Task: Look for products in the category "Prenatal Vitamins" from New Chapter only.
Action: Mouse moved to (287, 133)
Screenshot: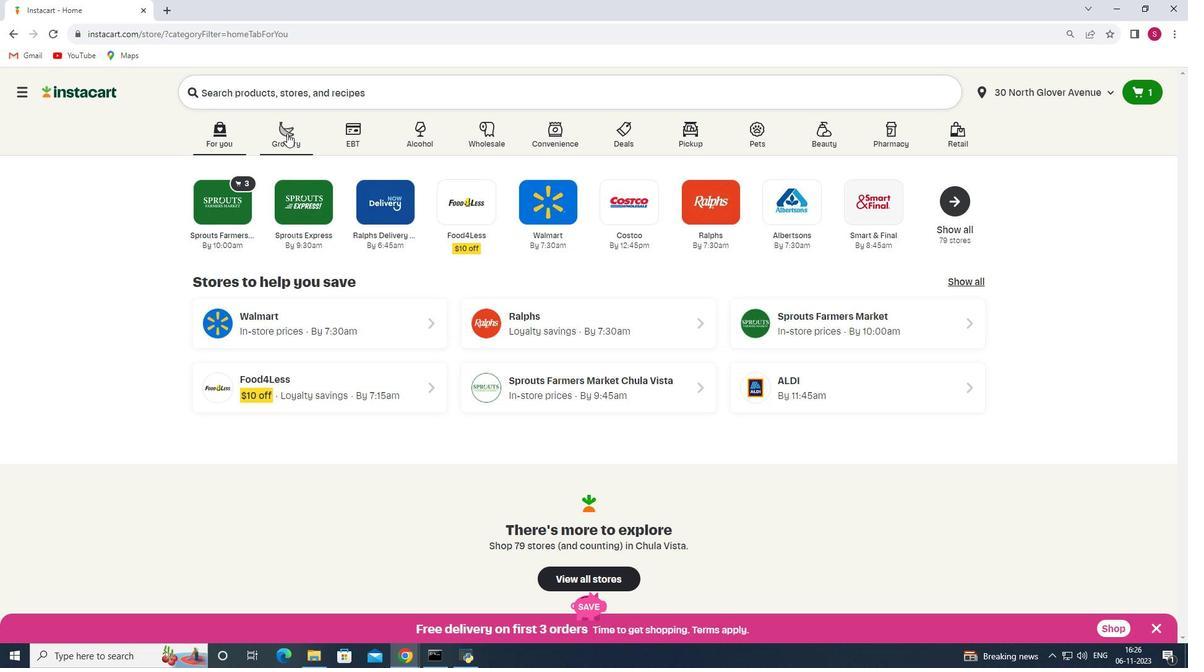 
Action: Mouse pressed left at (287, 133)
Screenshot: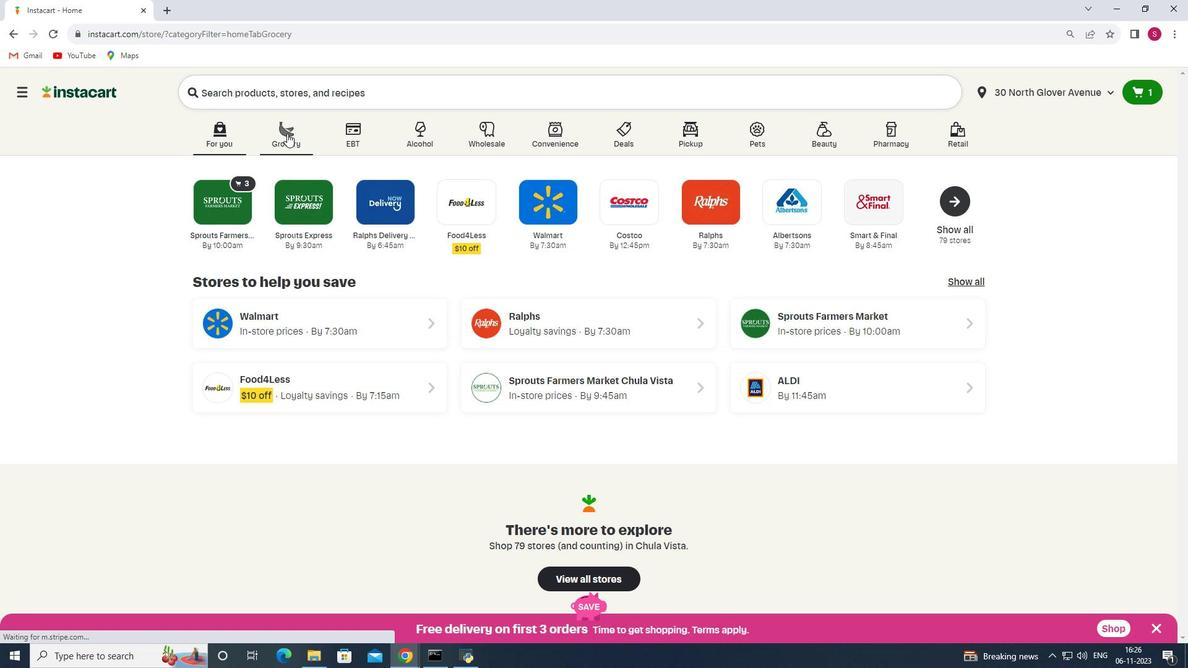 
Action: Mouse moved to (299, 339)
Screenshot: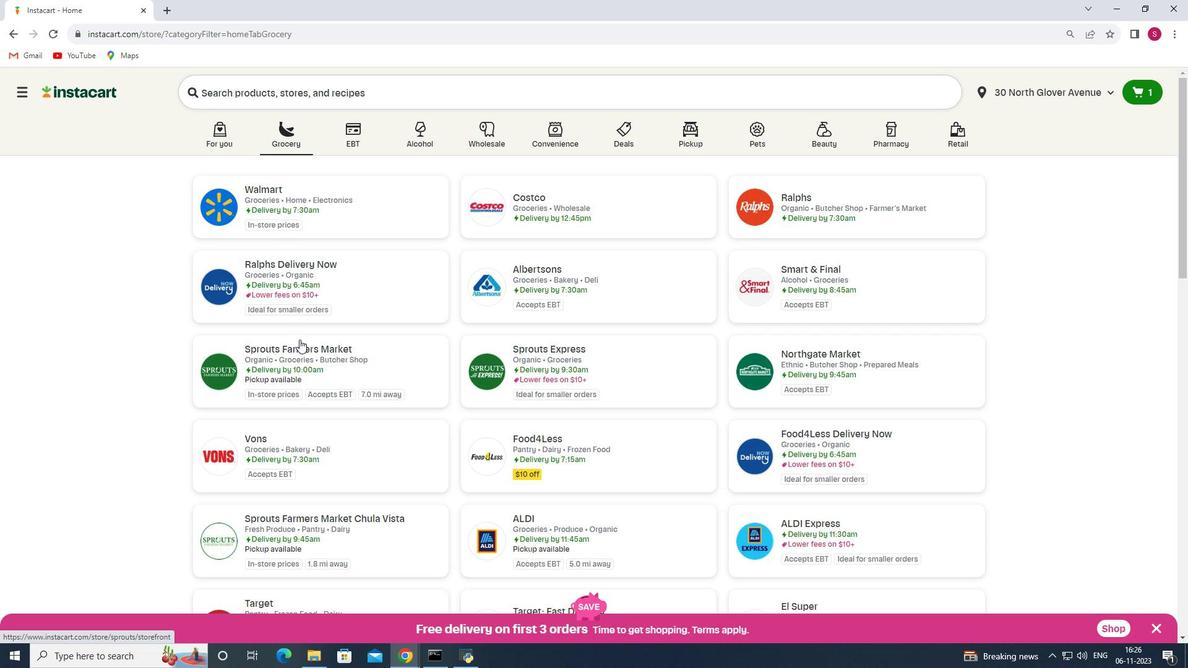 
Action: Mouse pressed left at (299, 339)
Screenshot: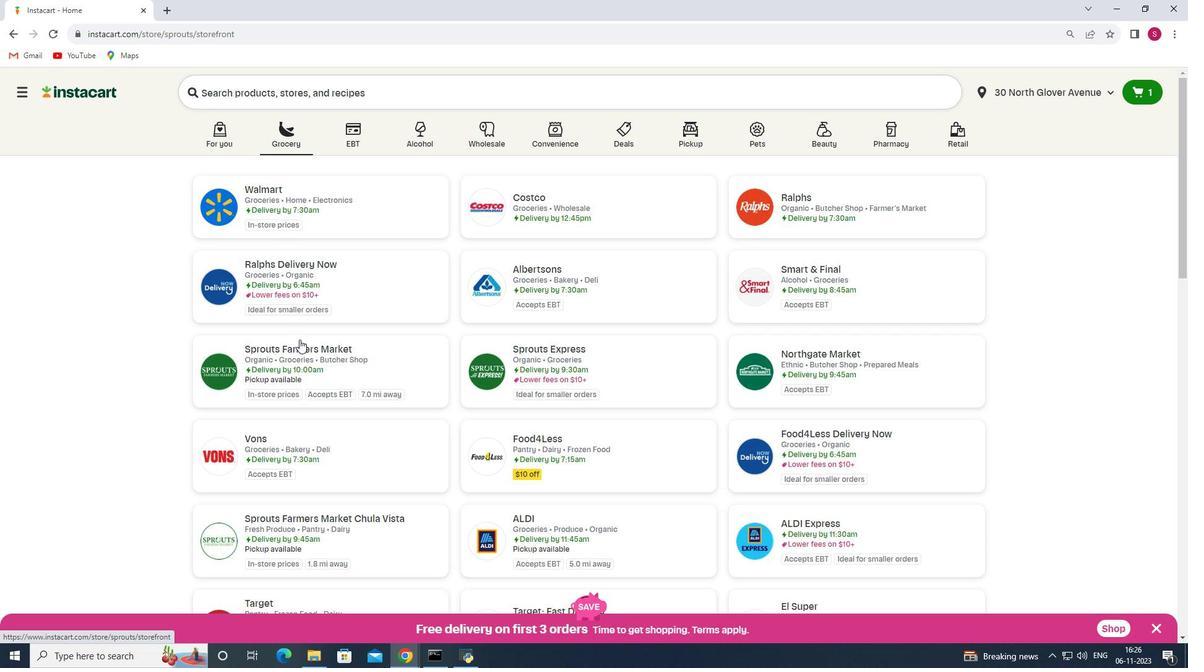 
Action: Mouse moved to (62, 388)
Screenshot: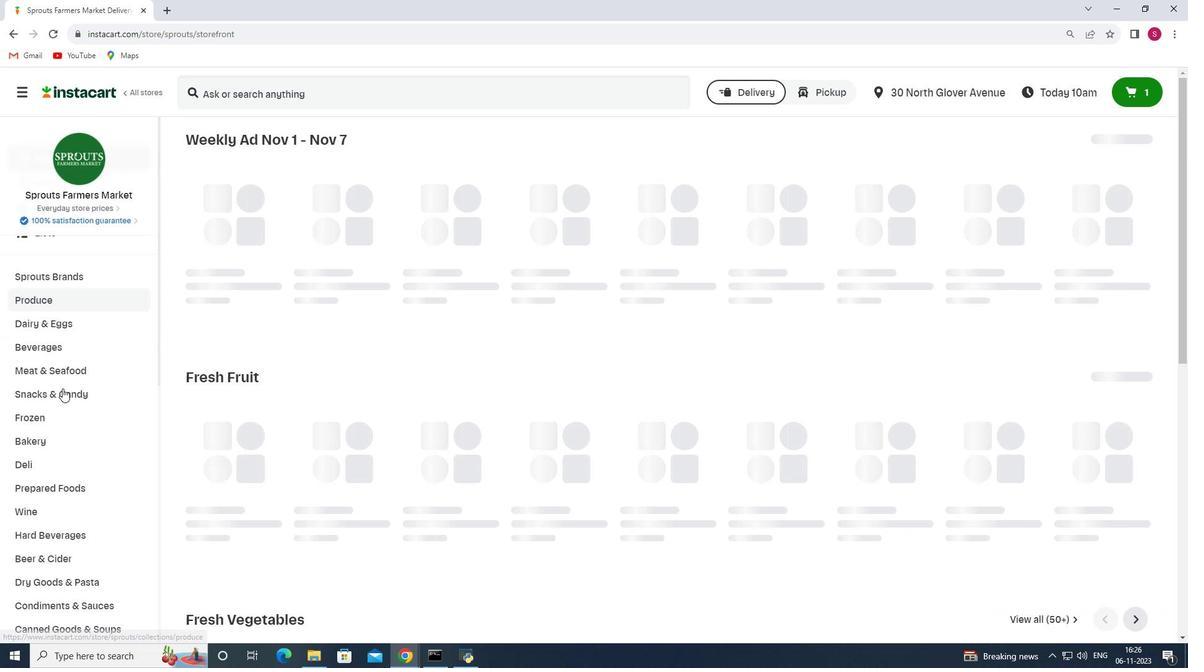 
Action: Mouse scrolled (62, 388) with delta (0, 0)
Screenshot: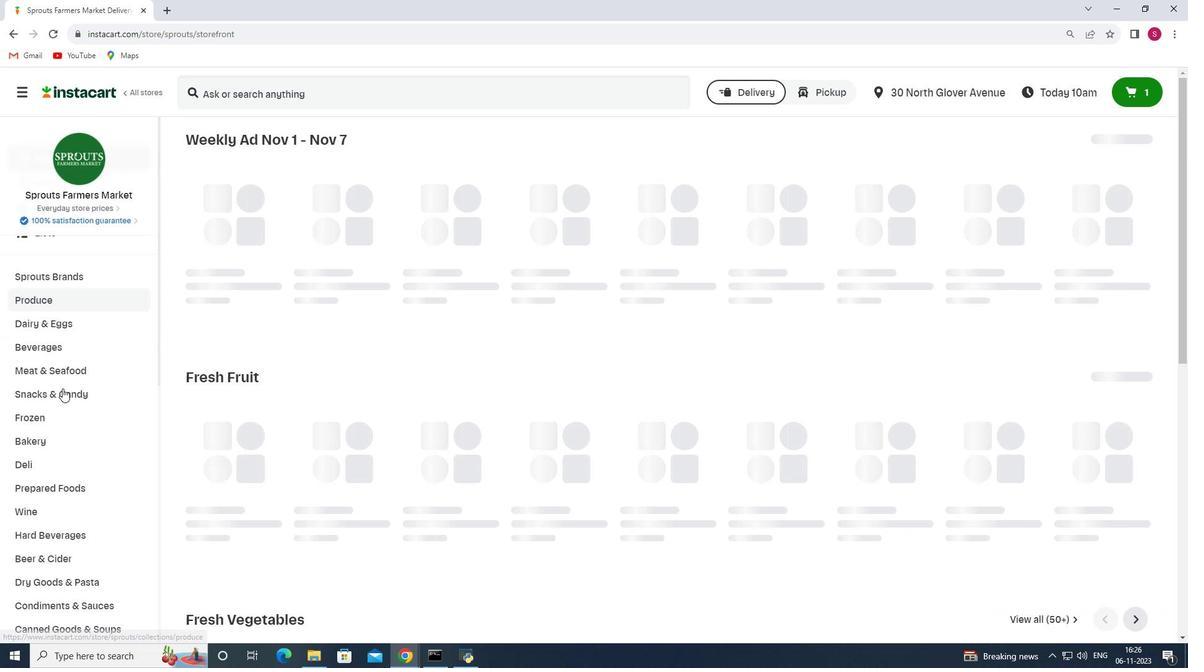 
Action: Mouse scrolled (62, 388) with delta (0, 0)
Screenshot: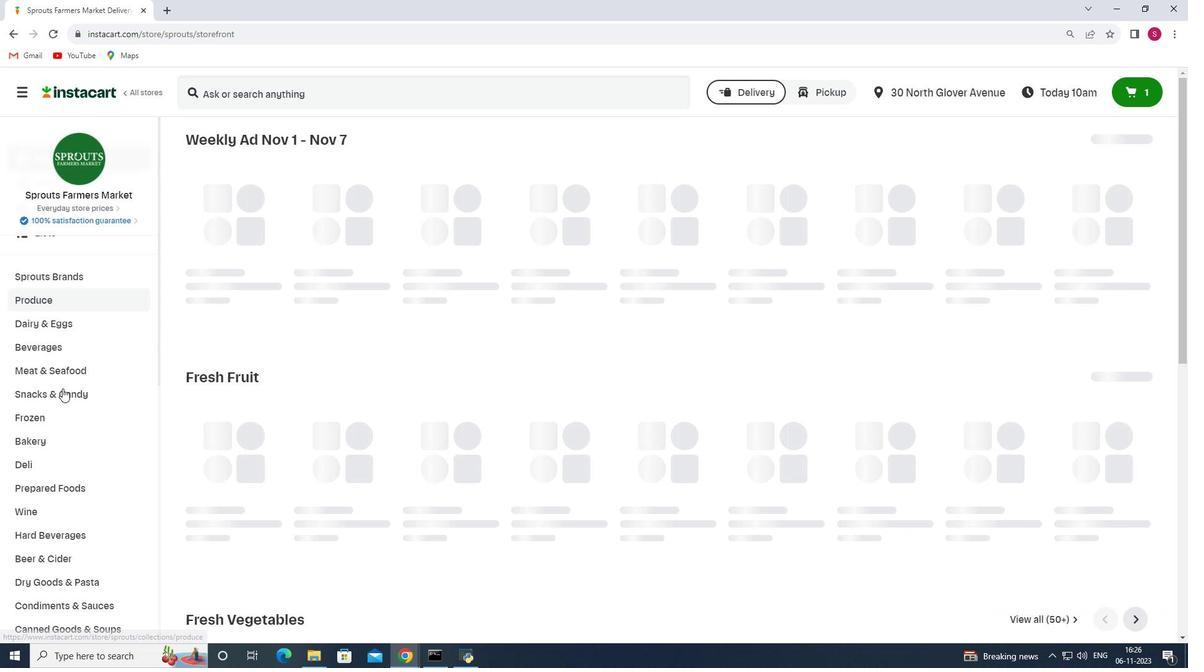 
Action: Mouse scrolled (62, 388) with delta (0, 0)
Screenshot: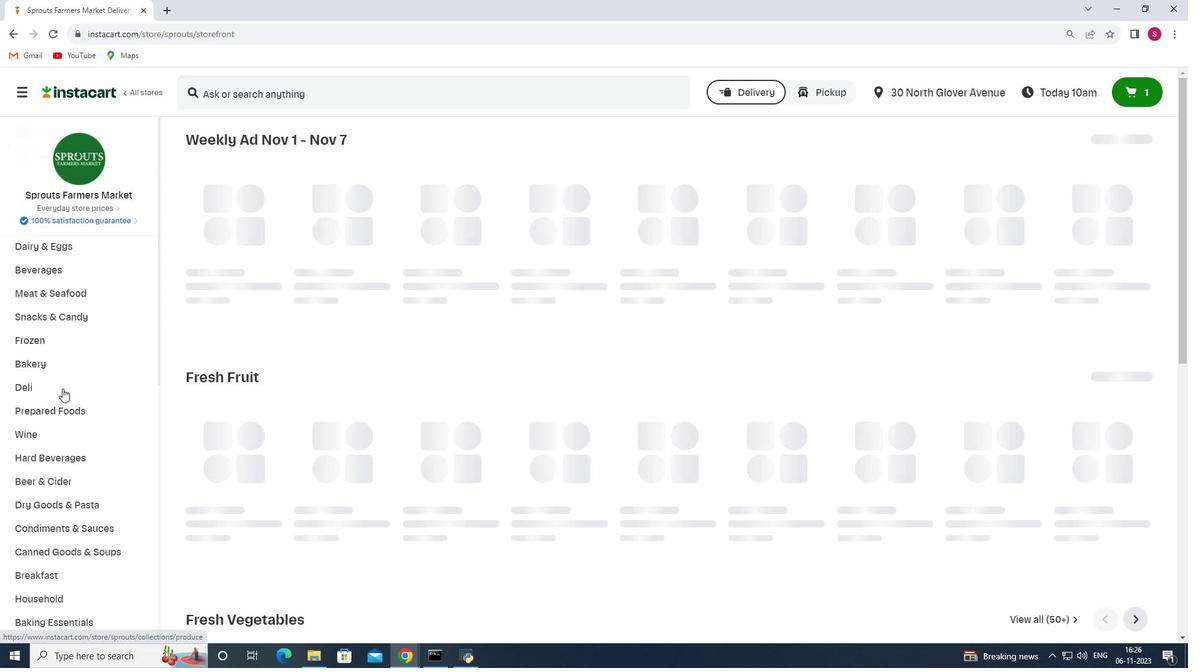 
Action: Mouse scrolled (62, 388) with delta (0, 0)
Screenshot: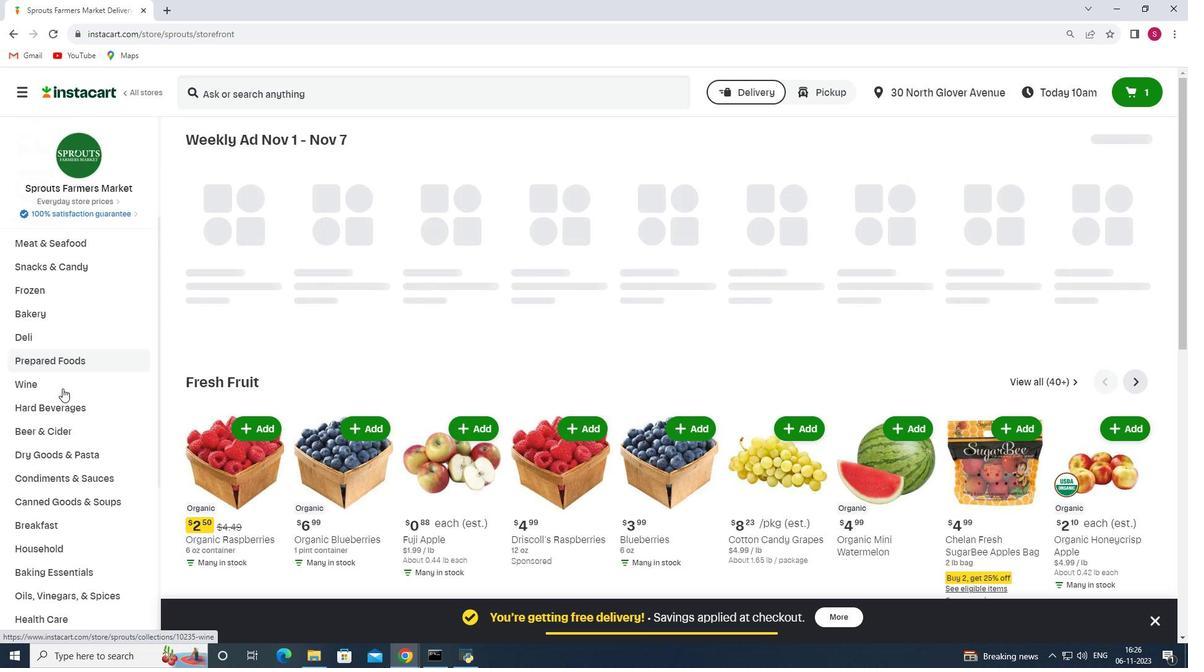 
Action: Mouse scrolled (62, 388) with delta (0, 0)
Screenshot: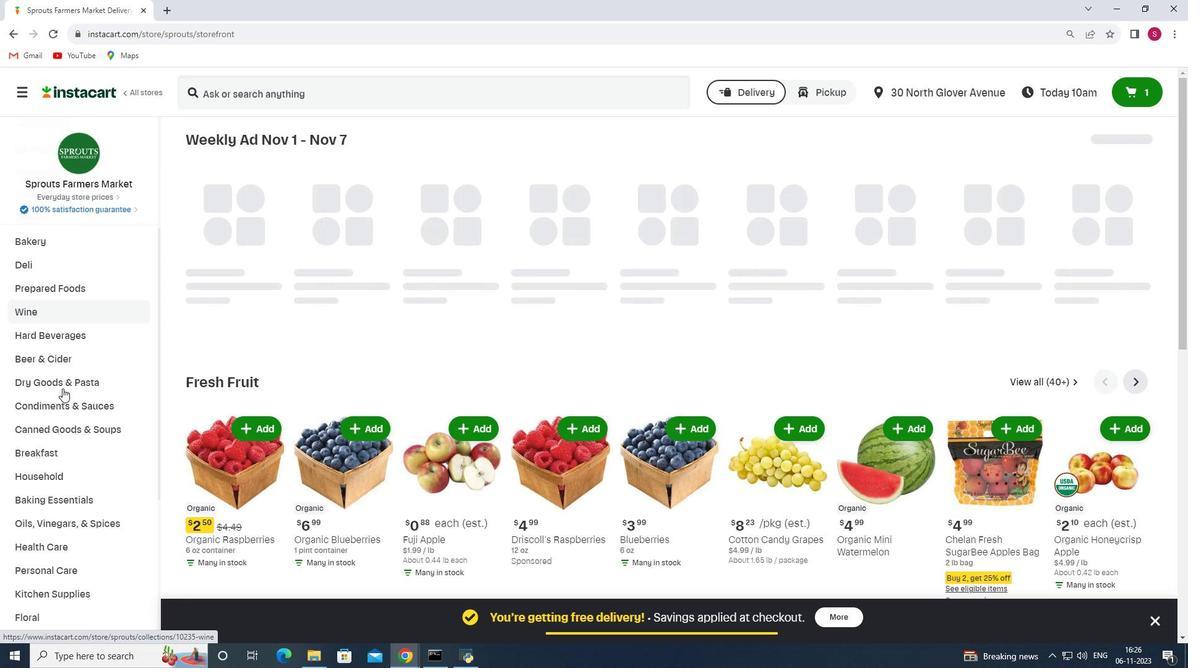 
Action: Mouse scrolled (62, 388) with delta (0, 0)
Screenshot: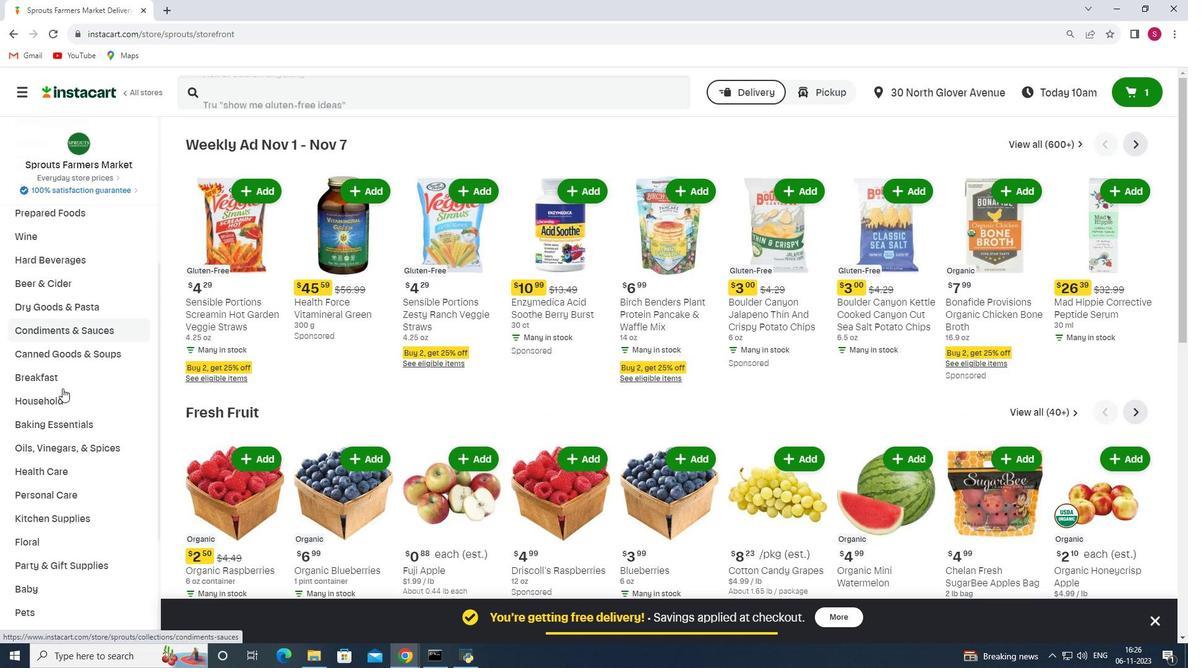 
Action: Mouse scrolled (62, 388) with delta (0, 0)
Screenshot: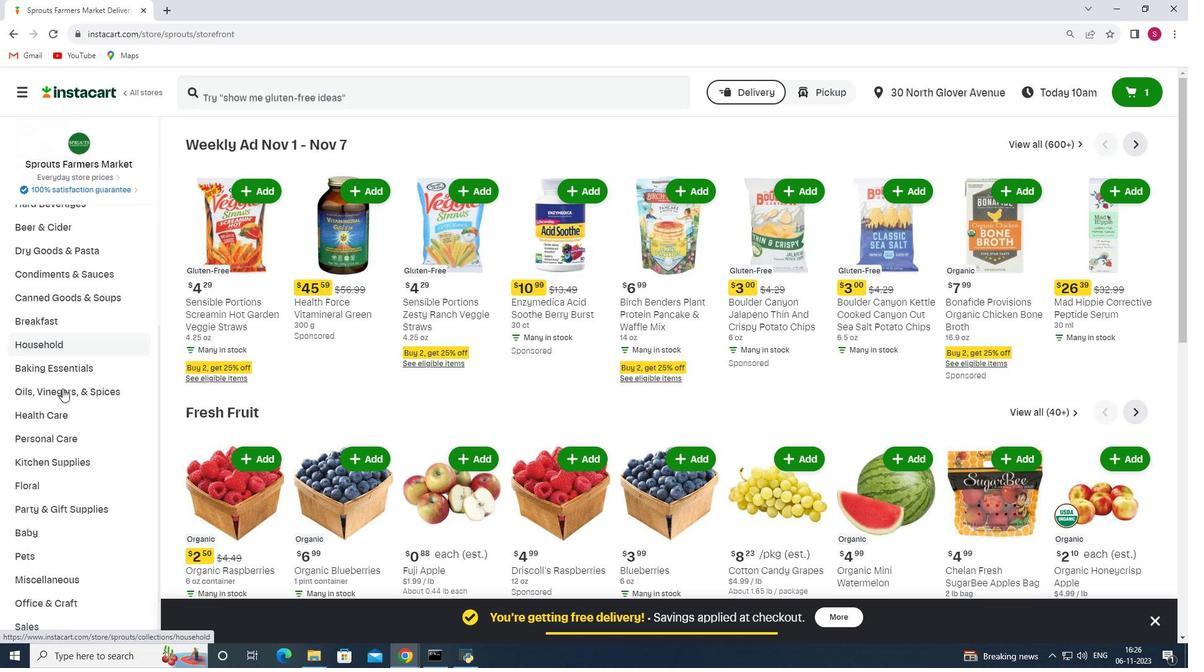 
Action: Mouse scrolled (62, 388) with delta (0, 0)
Screenshot: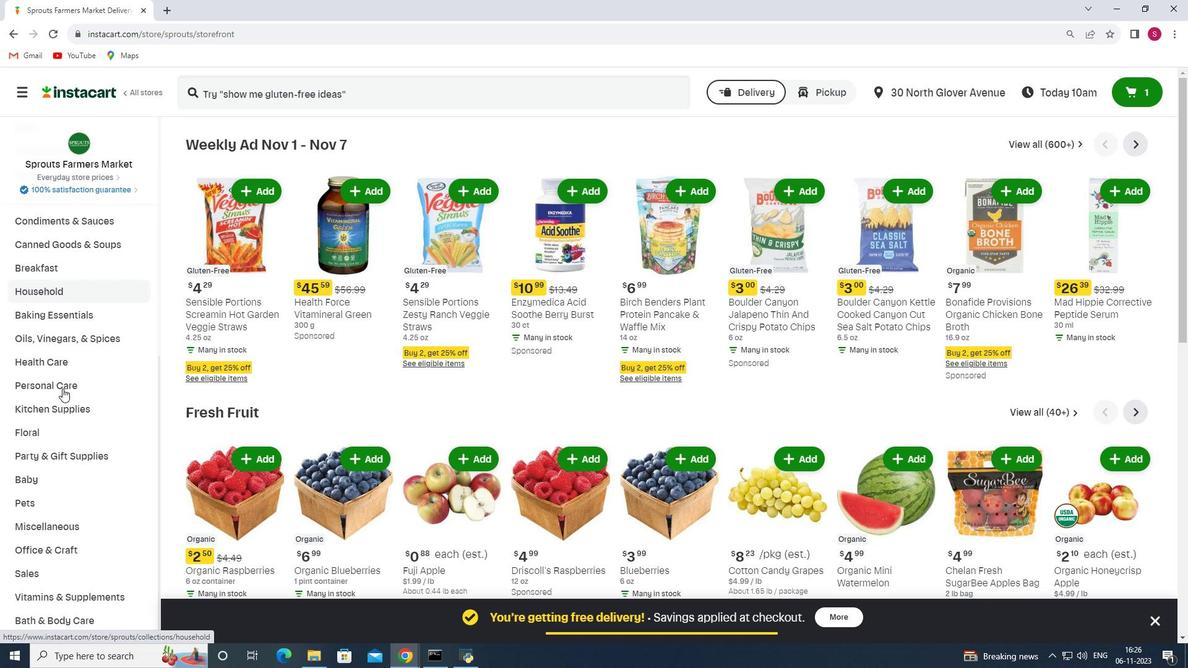 
Action: Mouse scrolled (62, 388) with delta (0, 0)
Screenshot: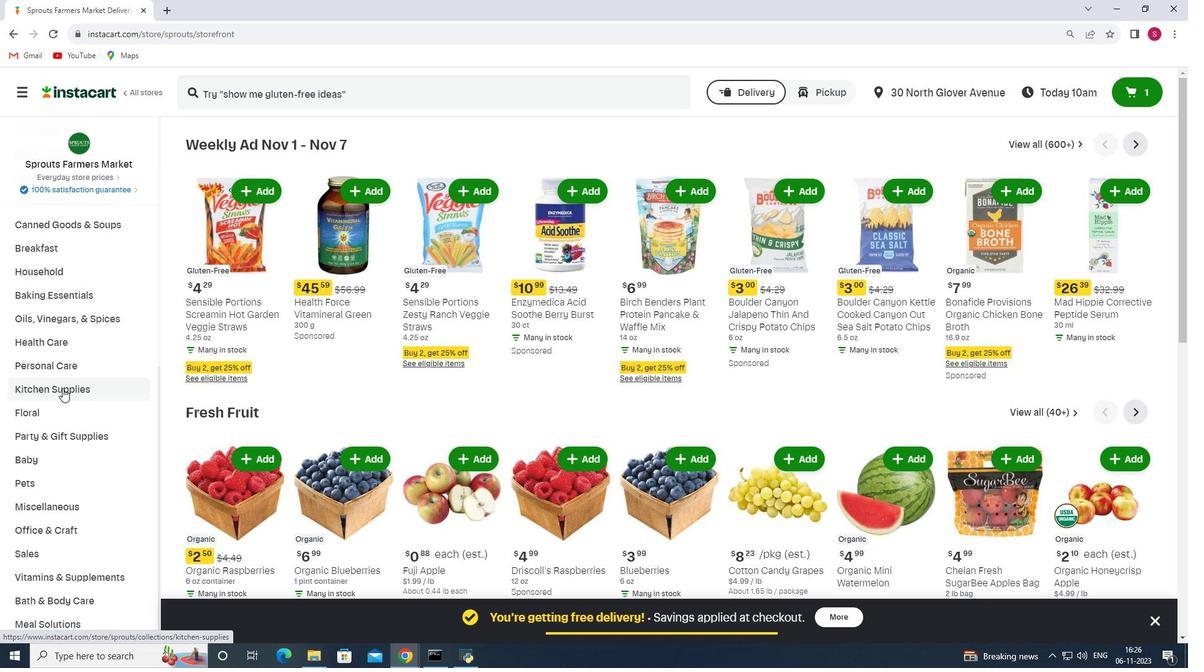 
Action: Mouse scrolled (62, 388) with delta (0, 0)
Screenshot: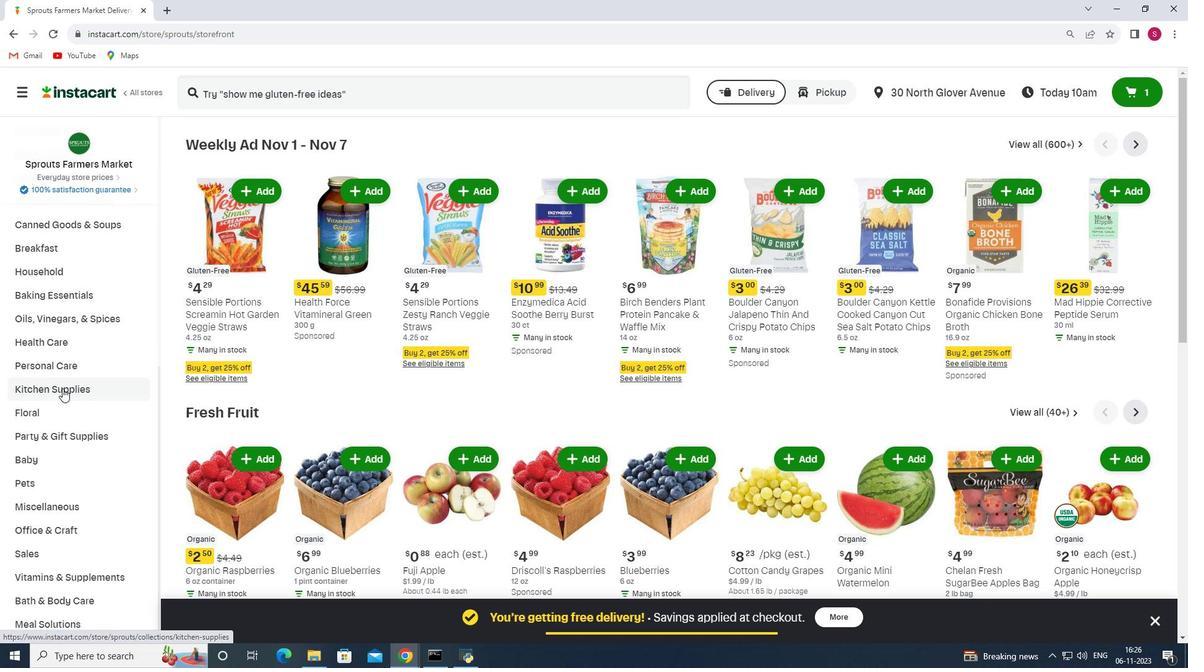 
Action: Mouse scrolled (62, 388) with delta (0, 0)
Screenshot: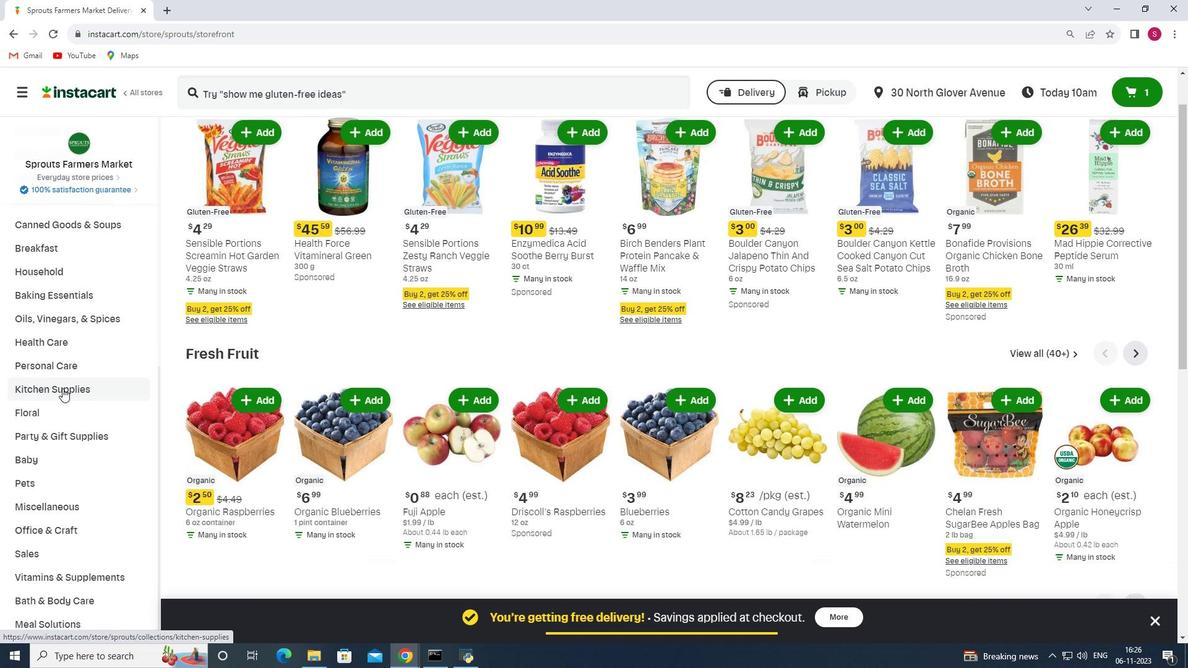 
Action: Mouse moved to (65, 341)
Screenshot: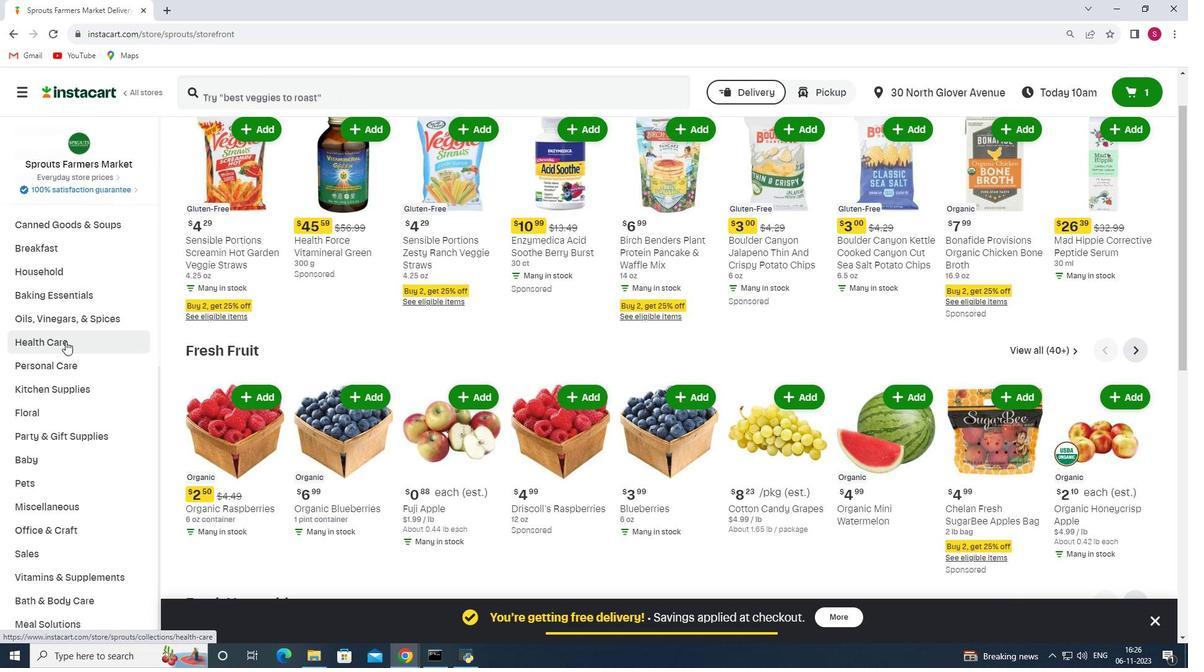 
Action: Mouse pressed left at (65, 341)
Screenshot: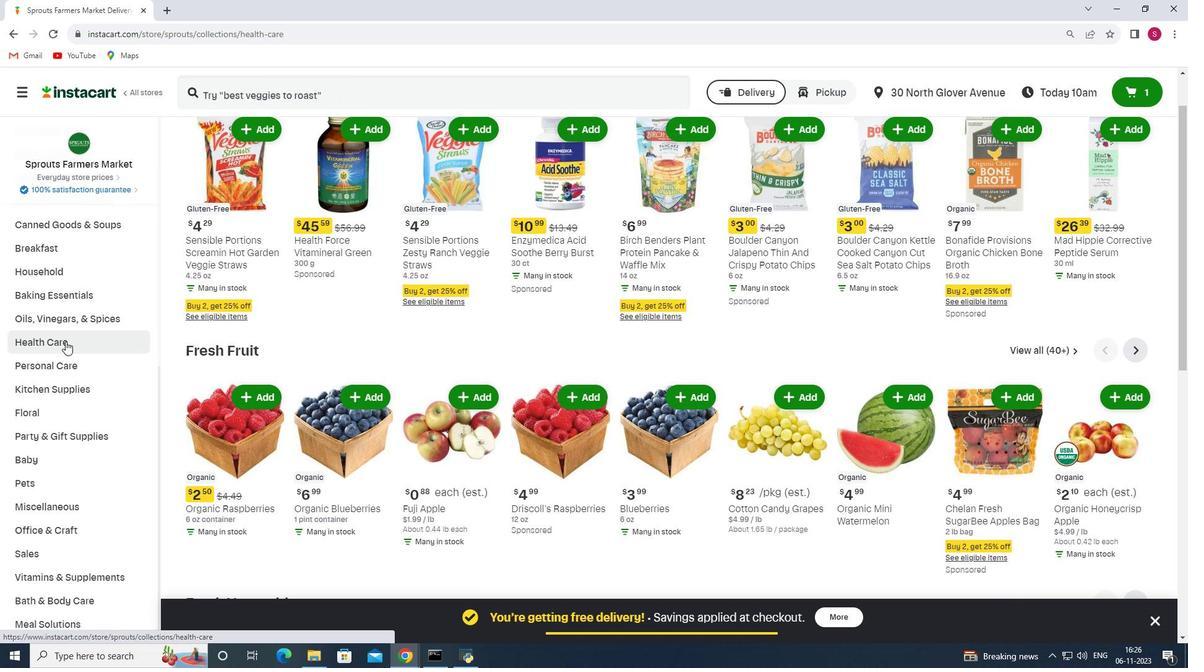 
Action: Mouse moved to (443, 179)
Screenshot: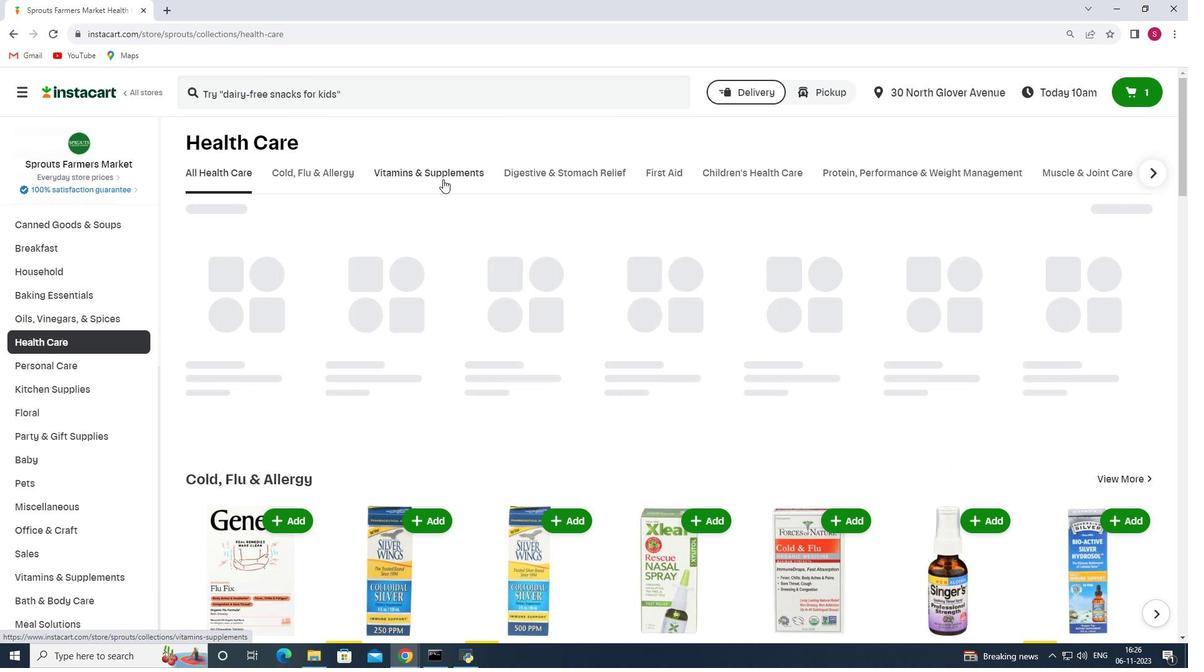 
Action: Mouse pressed left at (443, 179)
Screenshot: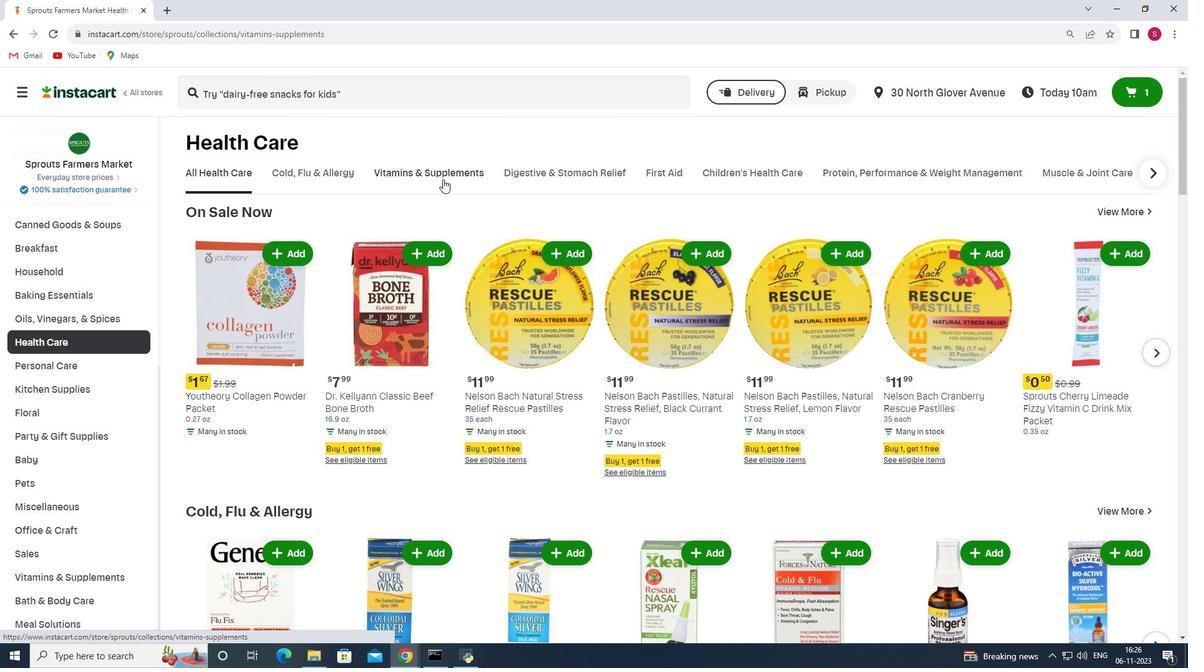 
Action: Mouse moved to (1130, 227)
Screenshot: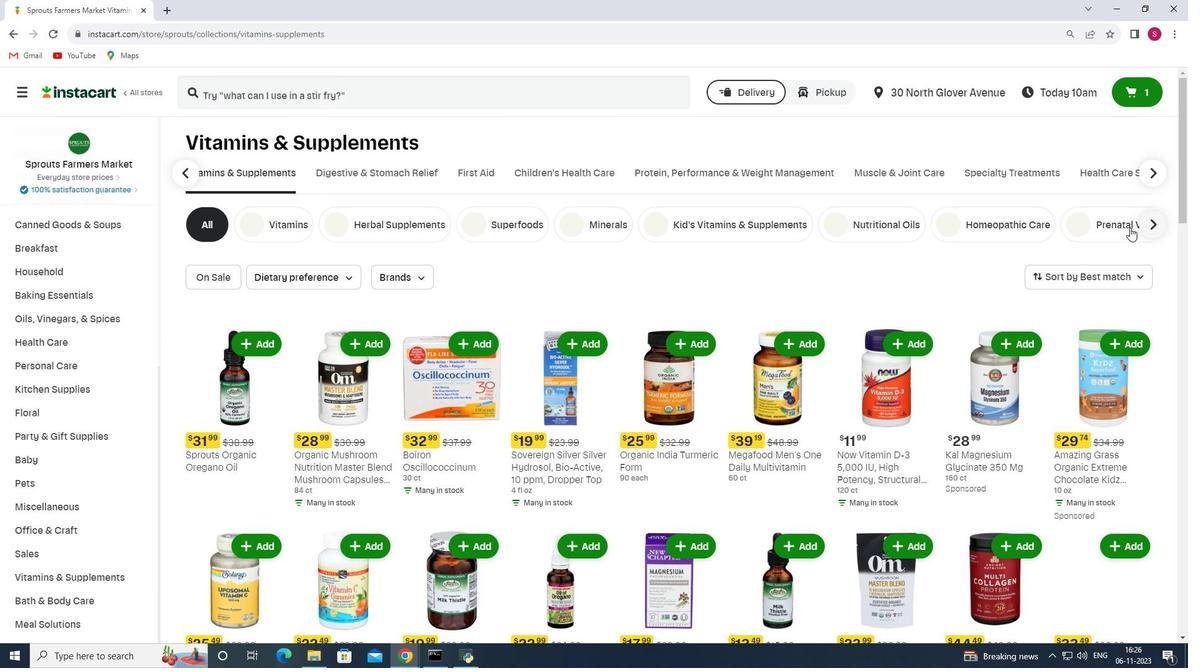 
Action: Mouse pressed left at (1130, 227)
Screenshot: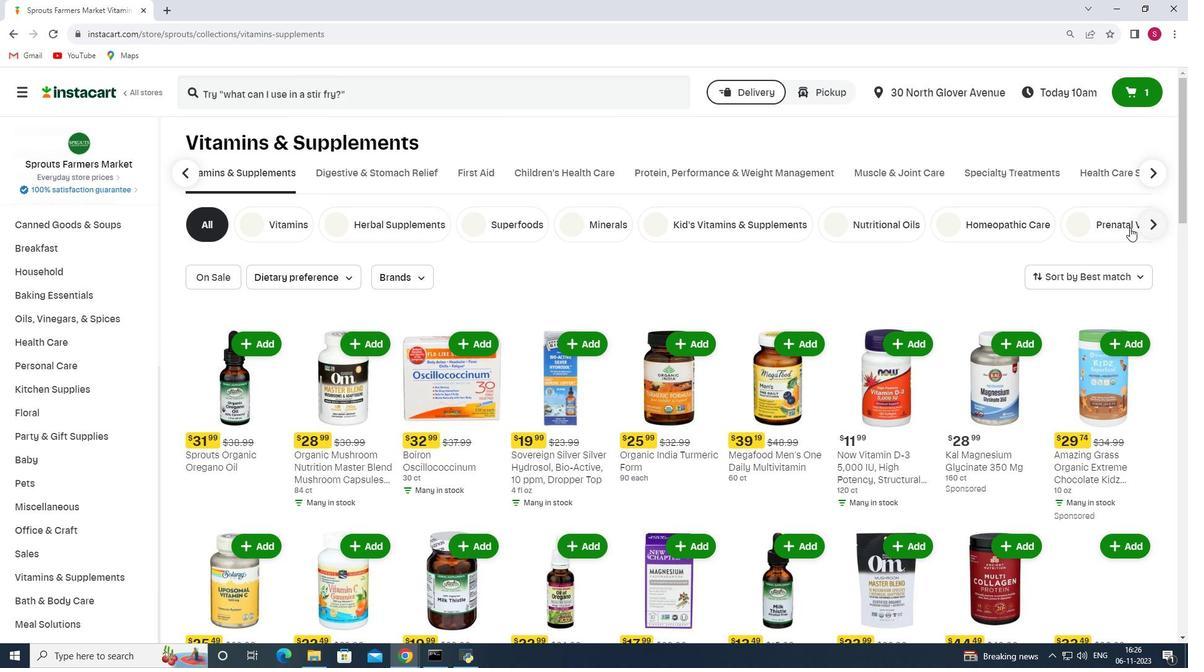 
Action: Mouse moved to (298, 274)
Screenshot: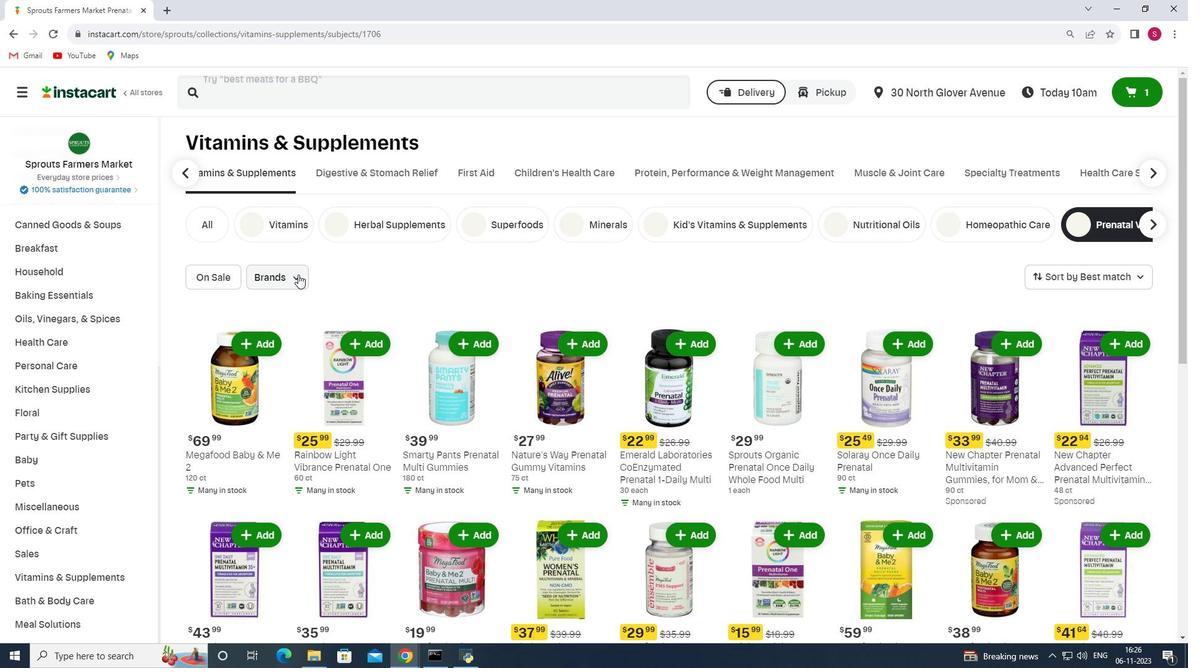 
Action: Mouse pressed left at (298, 274)
Screenshot: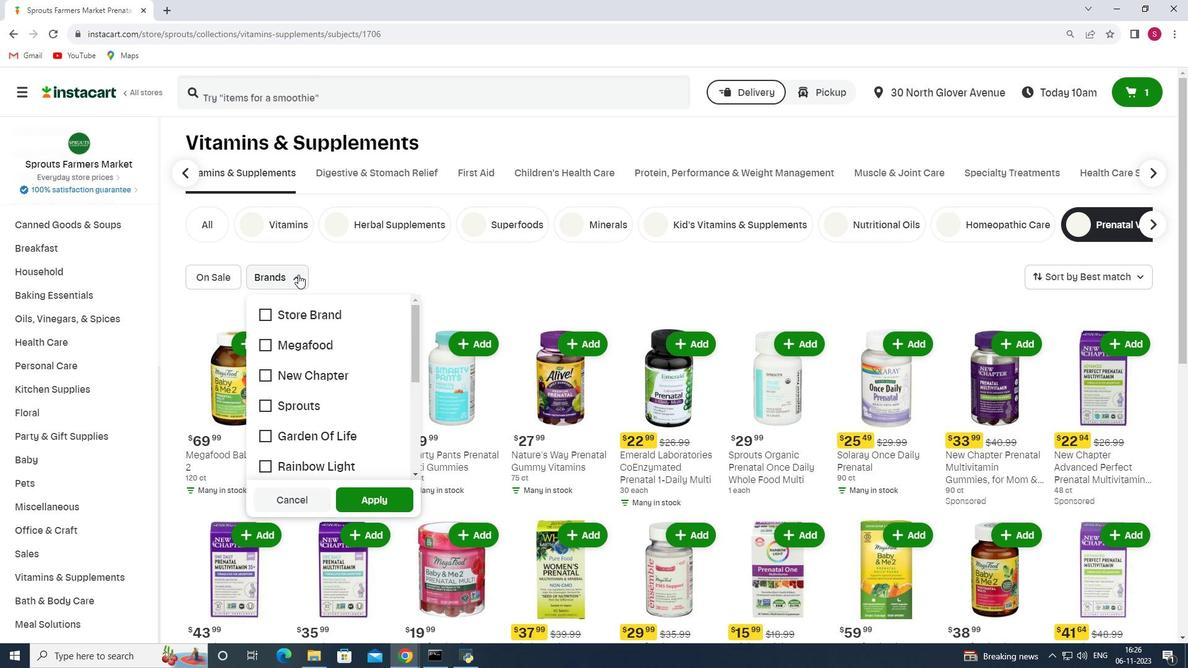 
Action: Mouse moved to (263, 373)
Screenshot: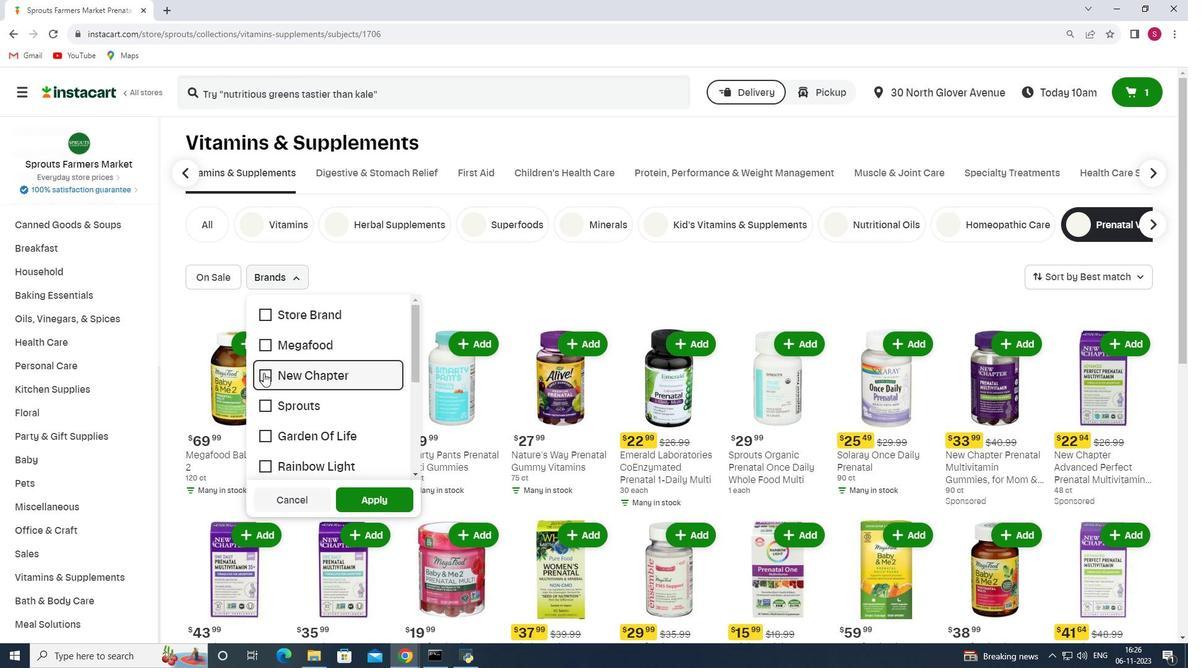 
Action: Mouse pressed left at (263, 373)
Screenshot: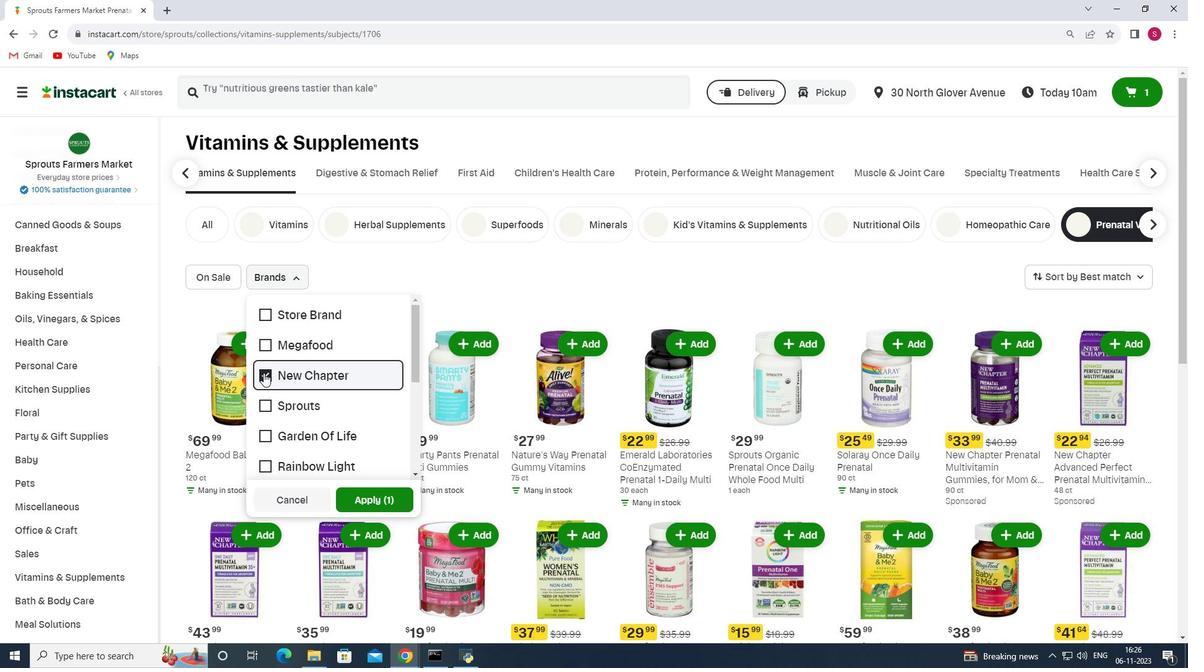 
Action: Mouse moved to (361, 497)
Screenshot: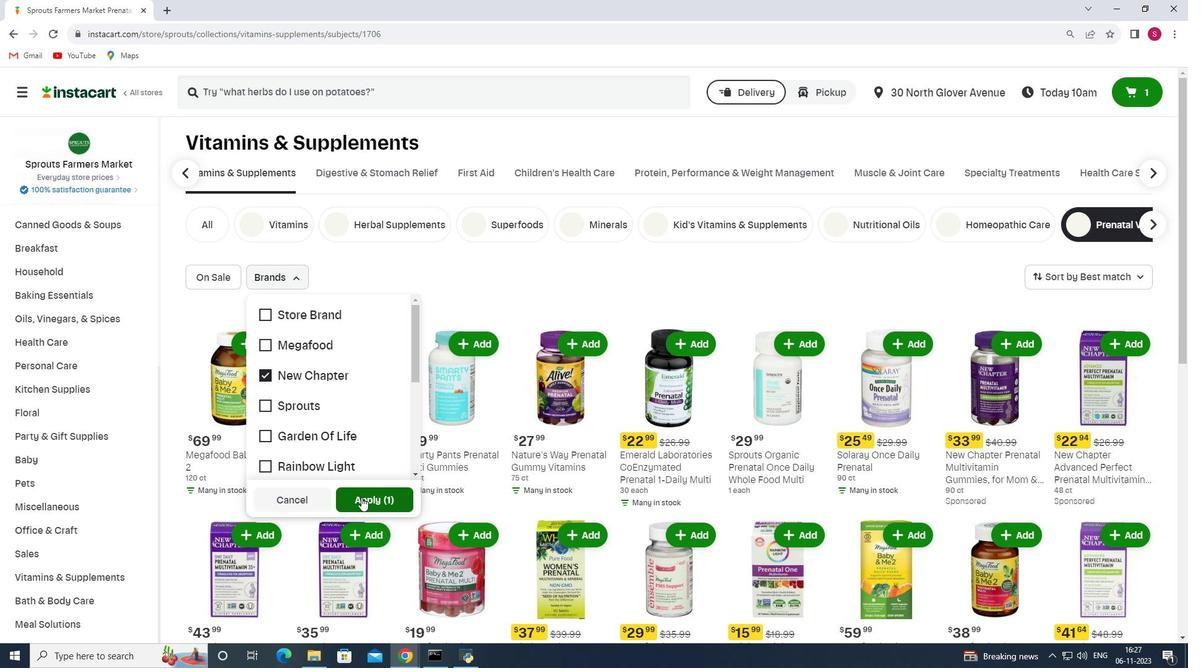 
Action: Mouse pressed left at (361, 497)
Screenshot: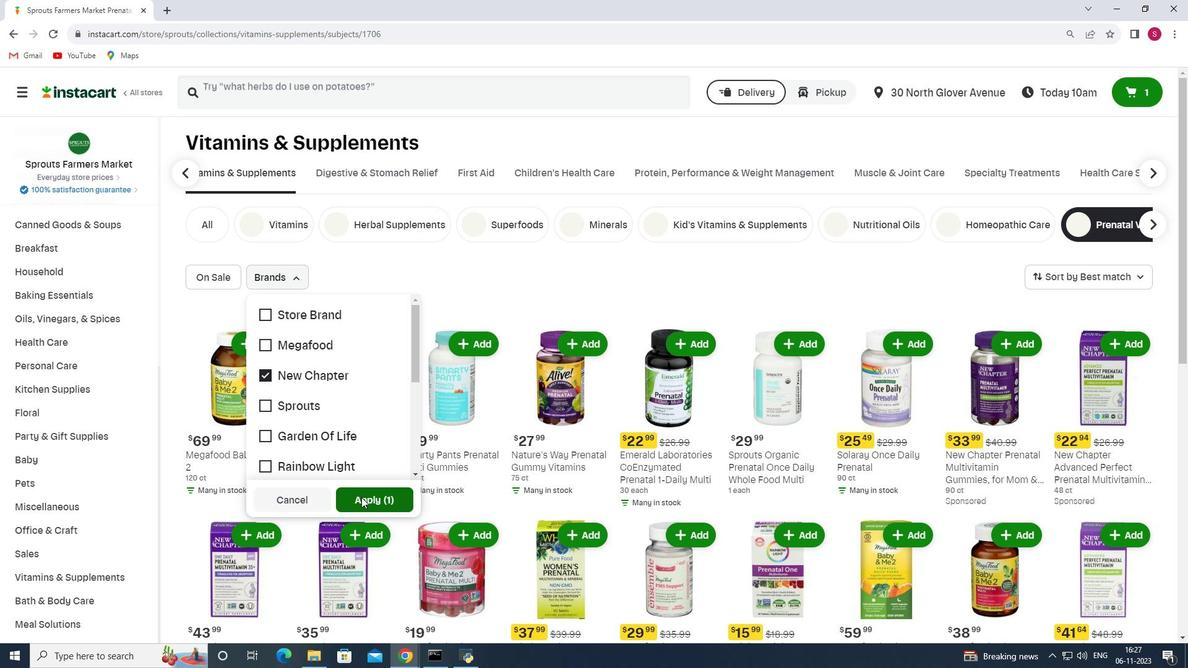 
